 Task: Reply All to email with the signature Allison Brown with the subject 'Request for feedback' from softage.1@softage.net with the message 'I wanted to follow up on the request for a budget increase for the project.'
Action: Mouse moved to (983, 163)
Screenshot: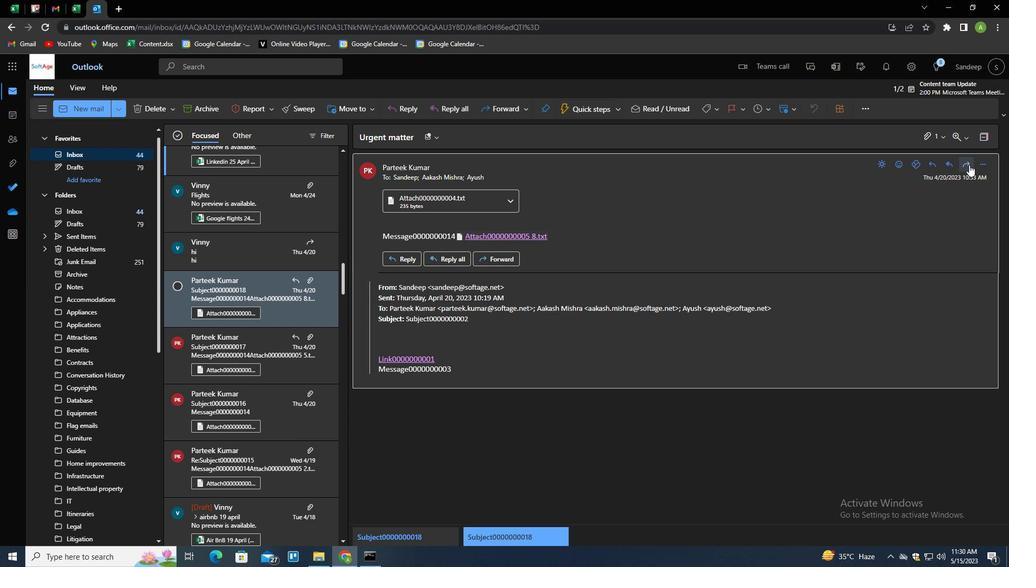 
Action: Mouse pressed left at (983, 163)
Screenshot: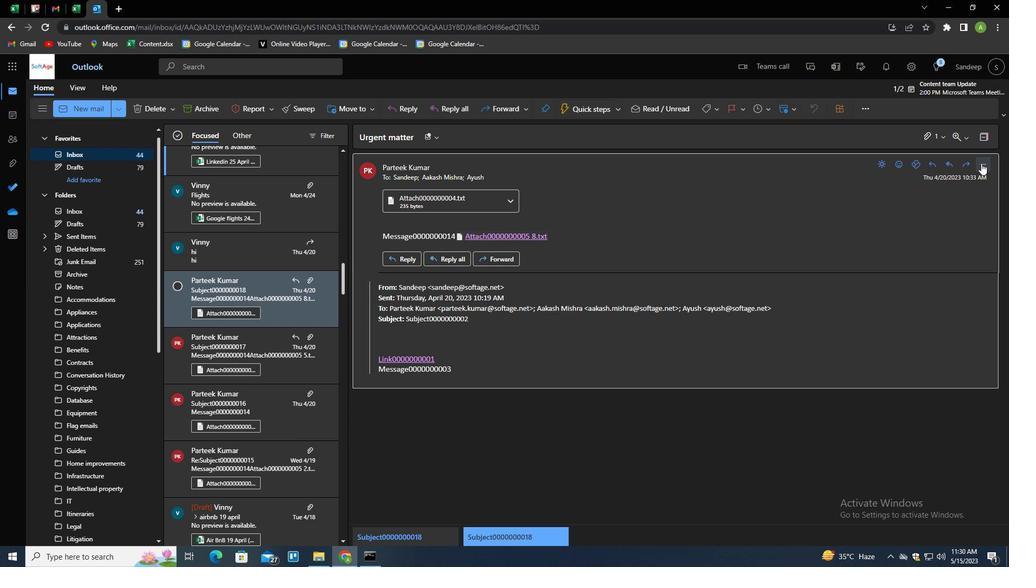 
Action: Mouse moved to (922, 197)
Screenshot: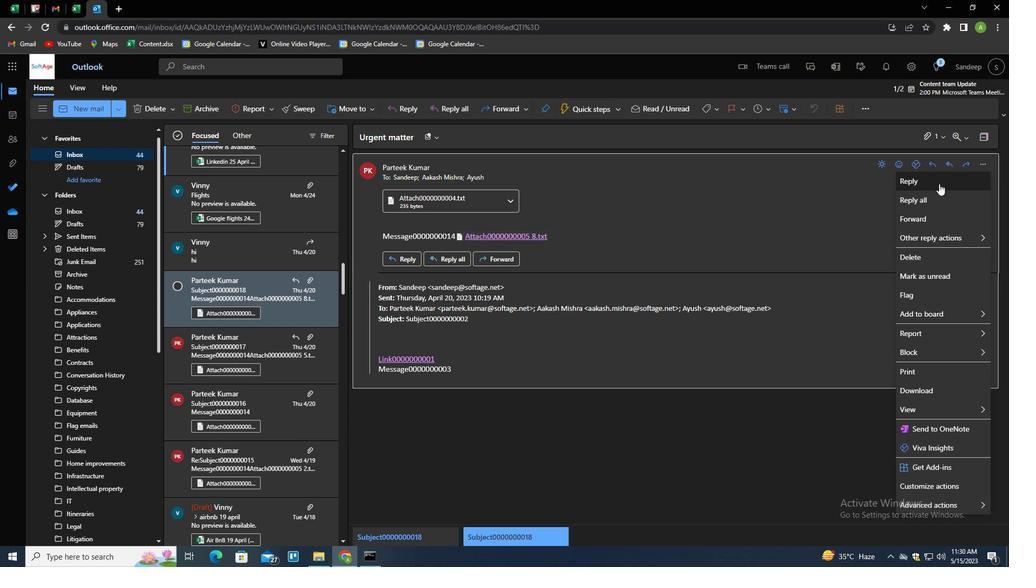 
Action: Mouse pressed left at (922, 197)
Screenshot: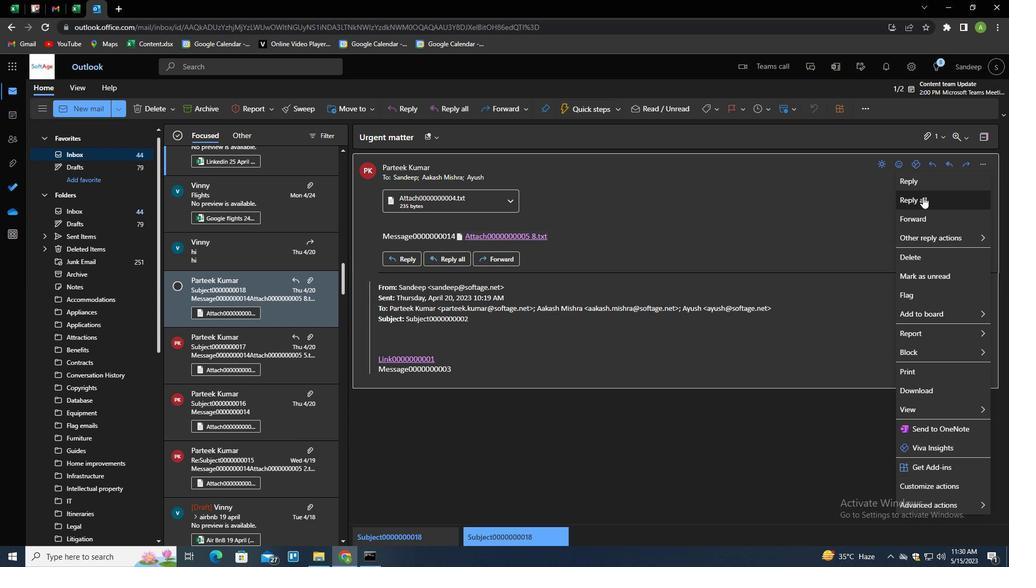 
Action: Mouse moved to (711, 110)
Screenshot: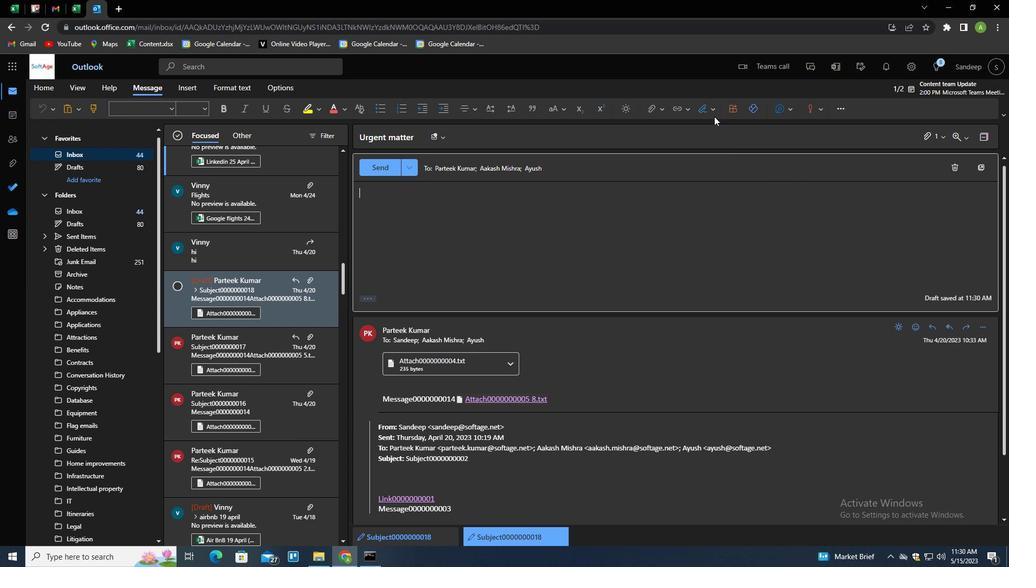 
Action: Mouse pressed left at (711, 110)
Screenshot: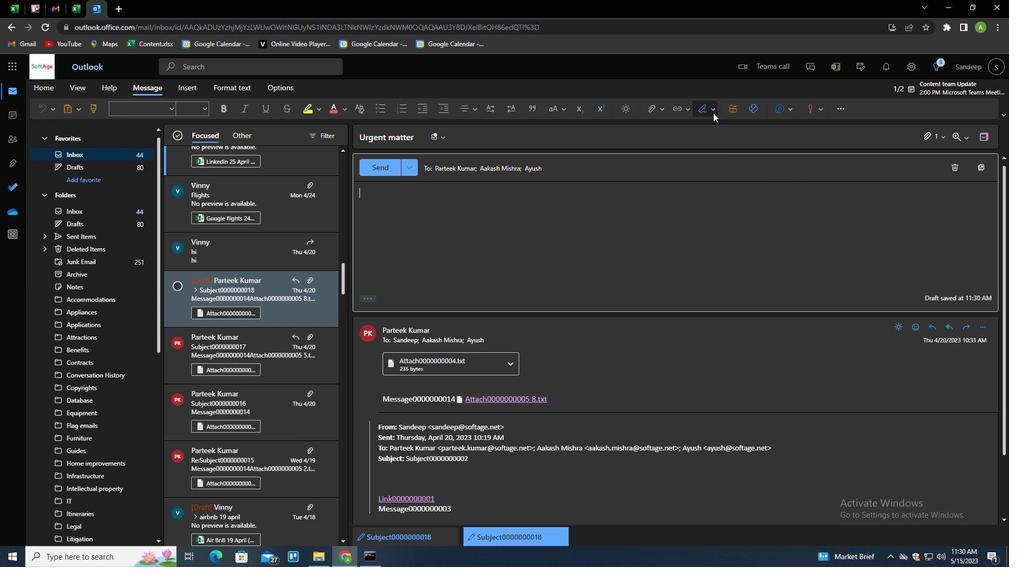 
Action: Mouse moved to (703, 147)
Screenshot: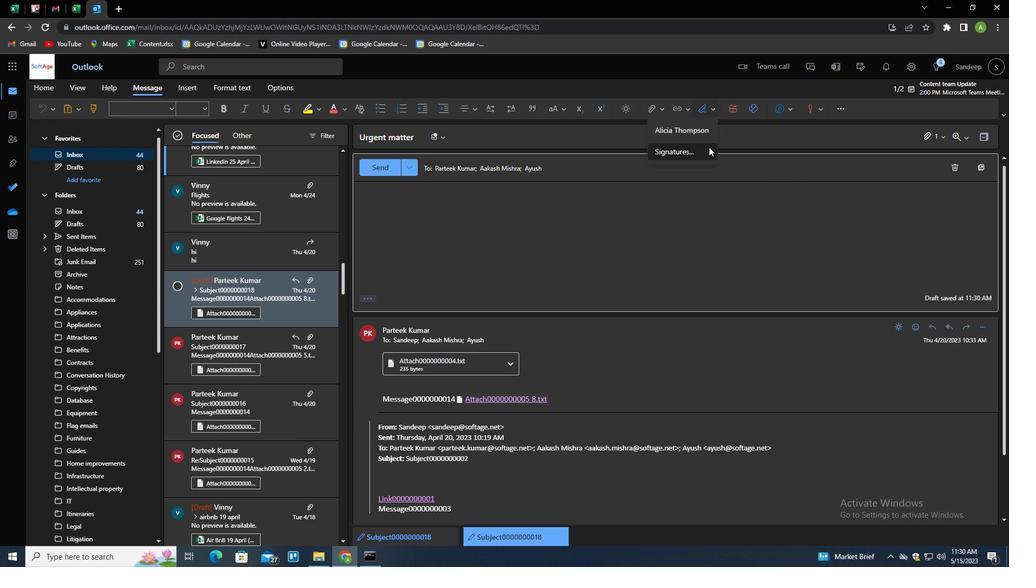 
Action: Mouse pressed left at (703, 147)
Screenshot: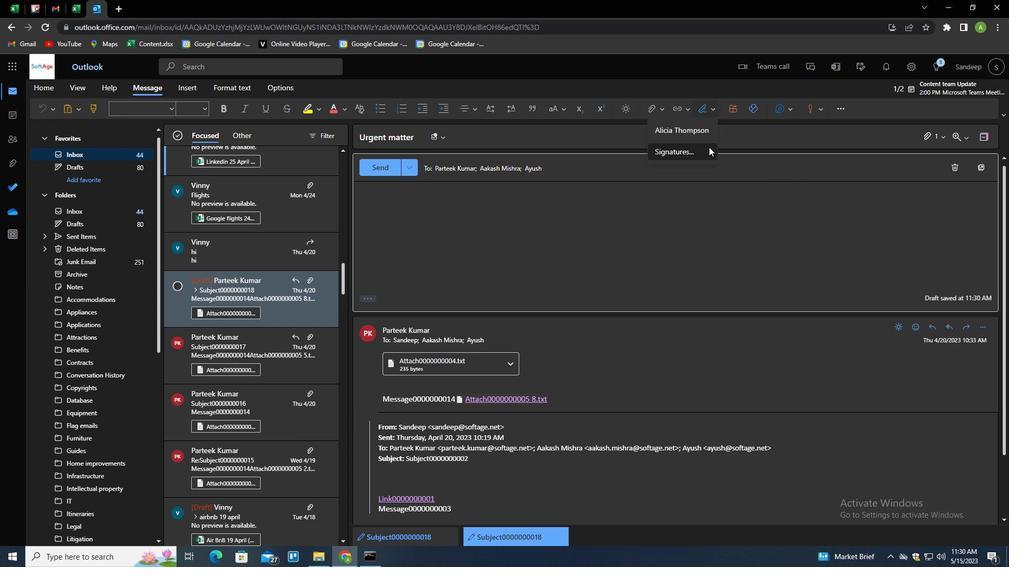 
Action: Mouse moved to (717, 191)
Screenshot: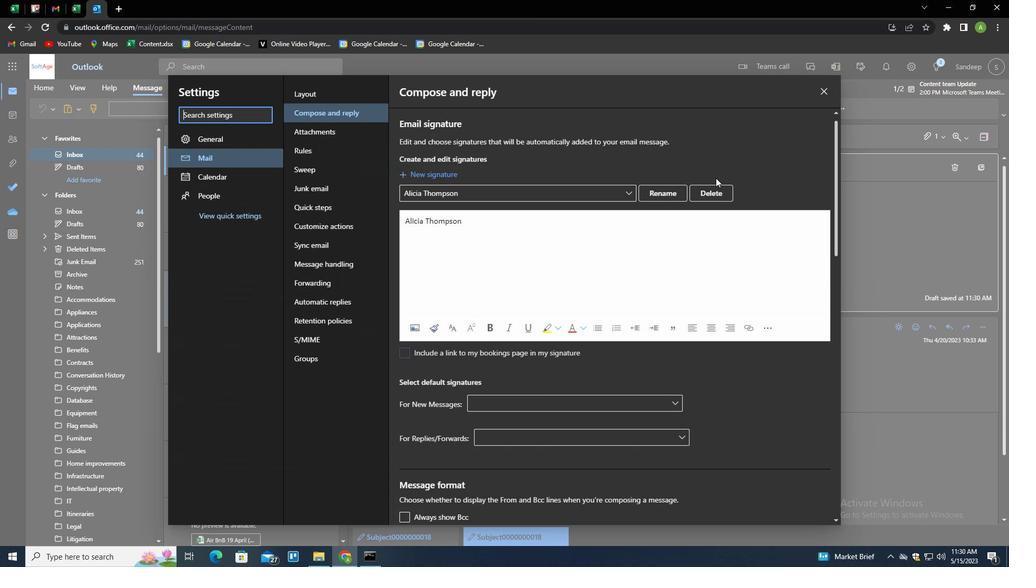 
Action: Mouse pressed left at (717, 191)
Screenshot: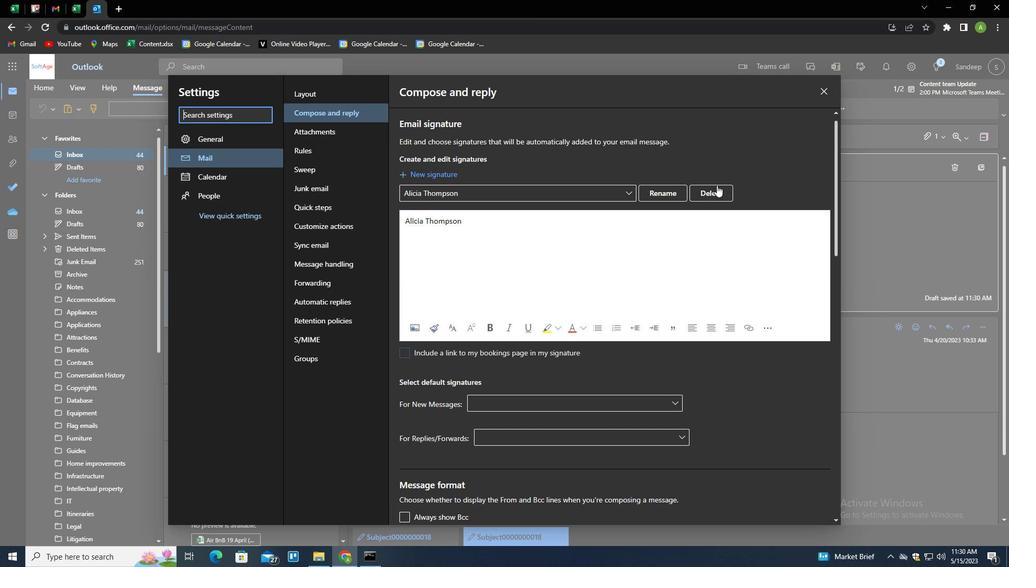 
Action: Mouse moved to (712, 194)
Screenshot: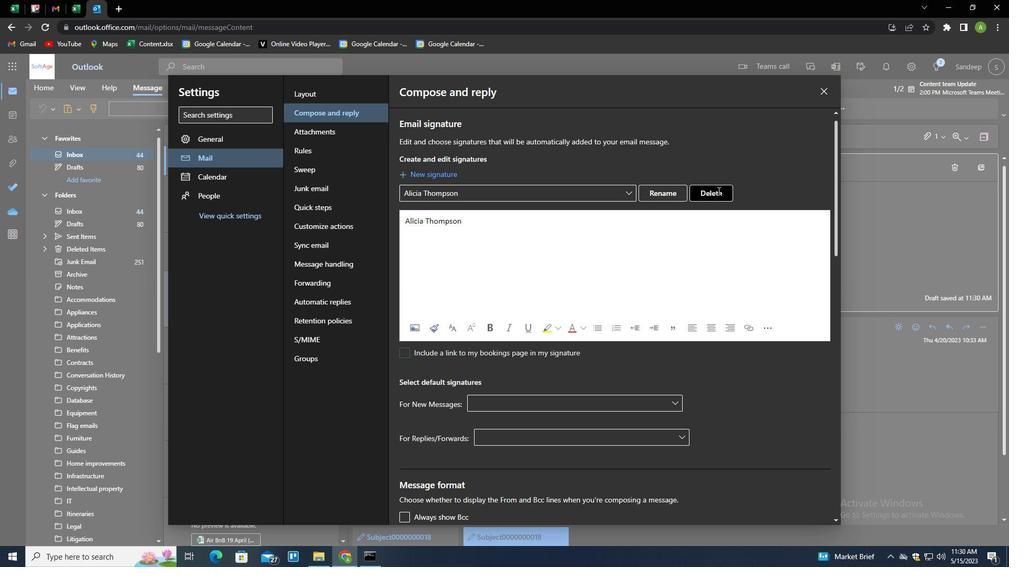 
Action: Mouse pressed left at (712, 194)
Screenshot: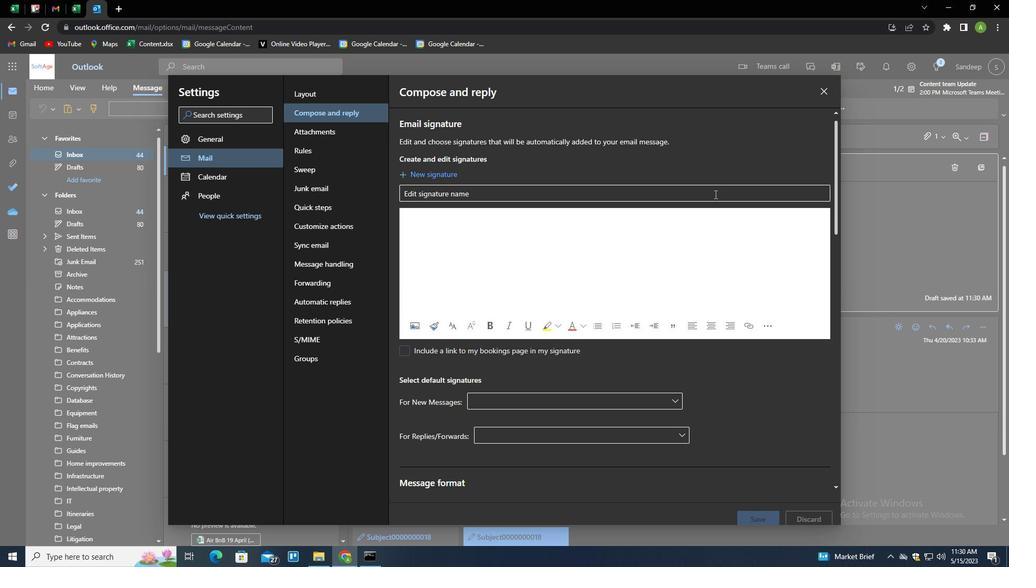 
Action: Key pressed <Key.shift>ALLISON<Key.space><Key.shift>BROWN<Key.tab><Key.shift>ALLISON<Key.space><Key.shift>BROWN
Screenshot: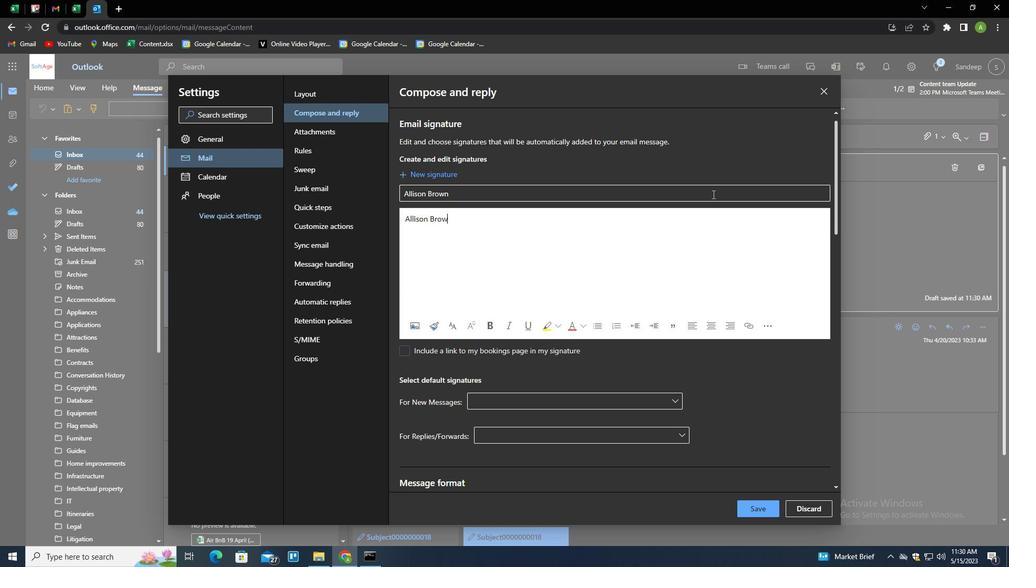 
Action: Mouse moved to (761, 512)
Screenshot: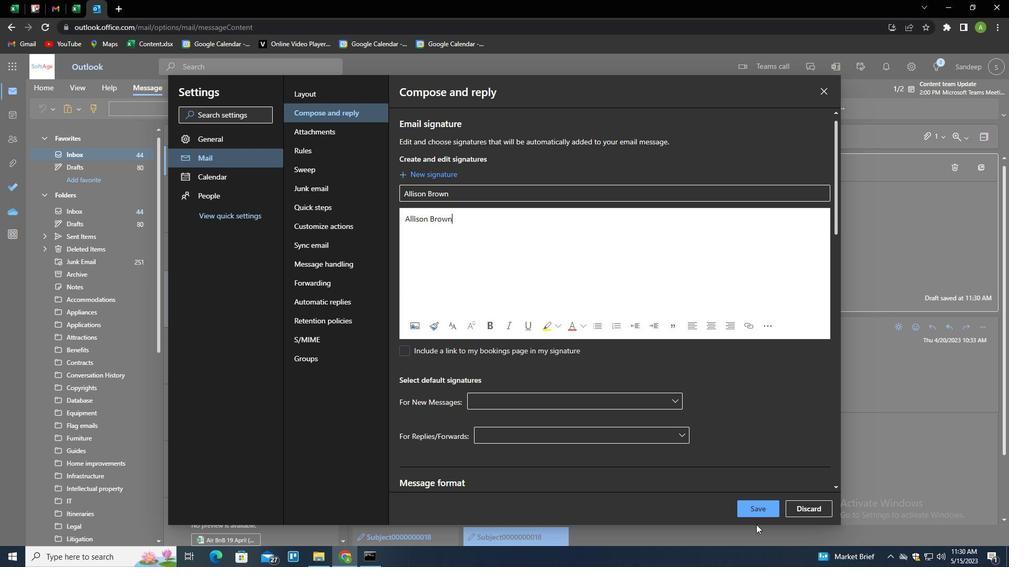 
Action: Mouse pressed left at (761, 512)
Screenshot: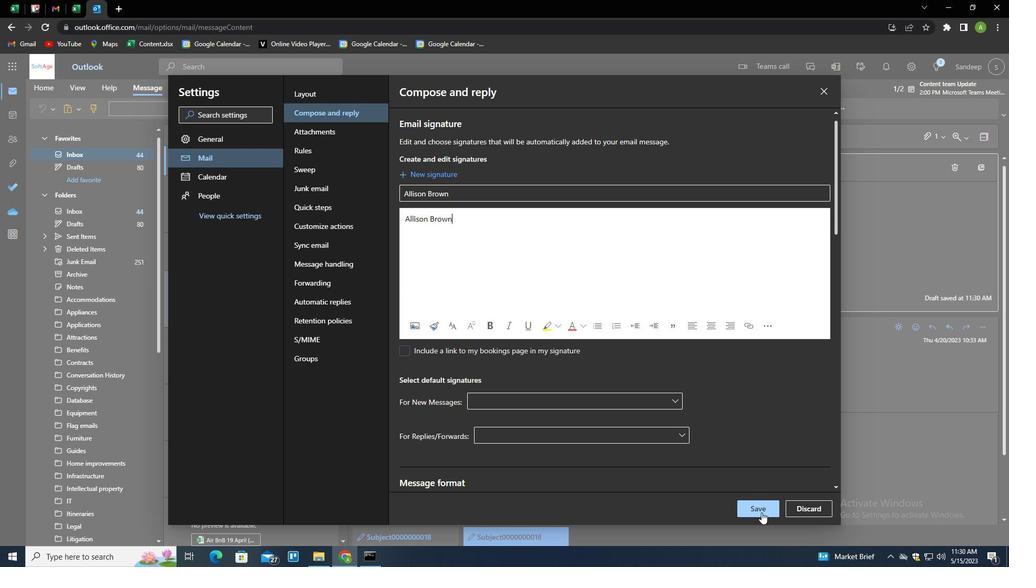 
Action: Mouse moved to (888, 306)
Screenshot: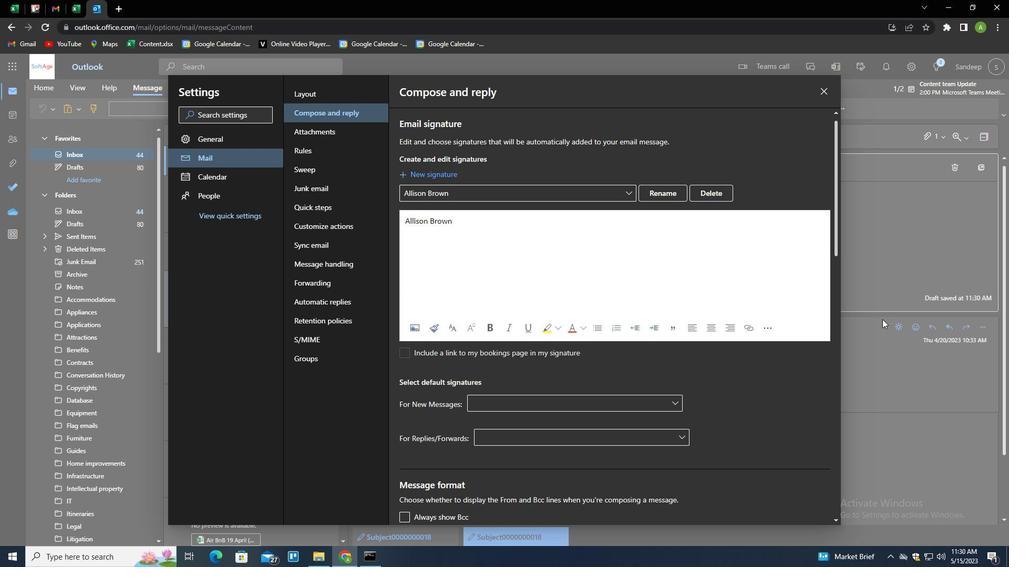 
Action: Mouse pressed left at (888, 306)
Screenshot: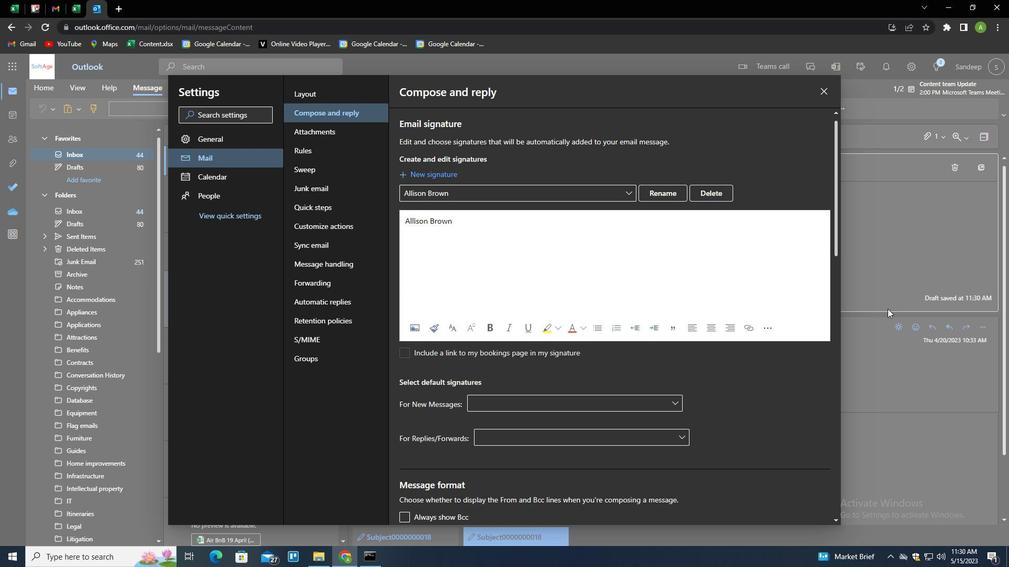 
Action: Mouse moved to (703, 110)
Screenshot: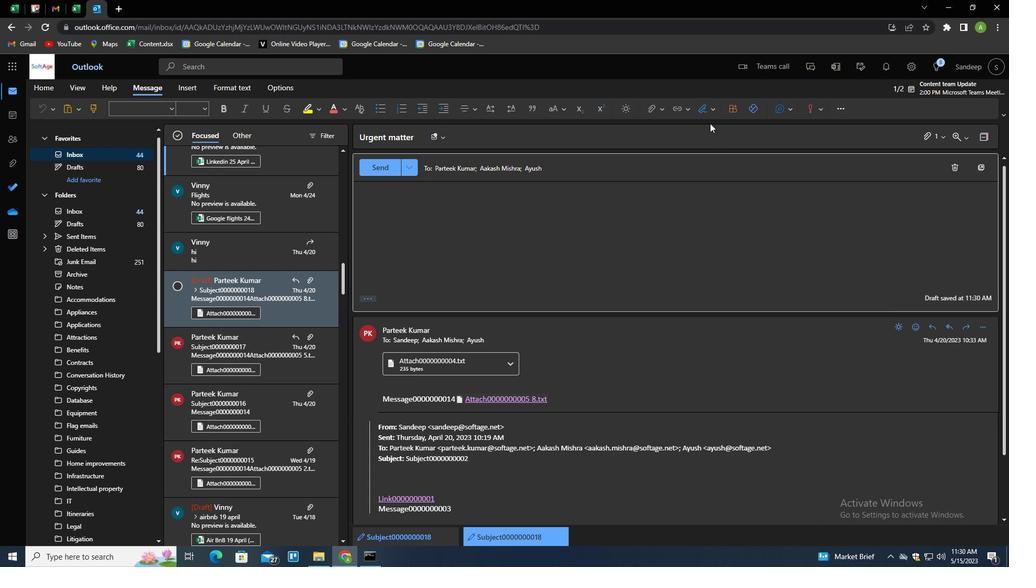 
Action: Mouse pressed left at (703, 110)
Screenshot: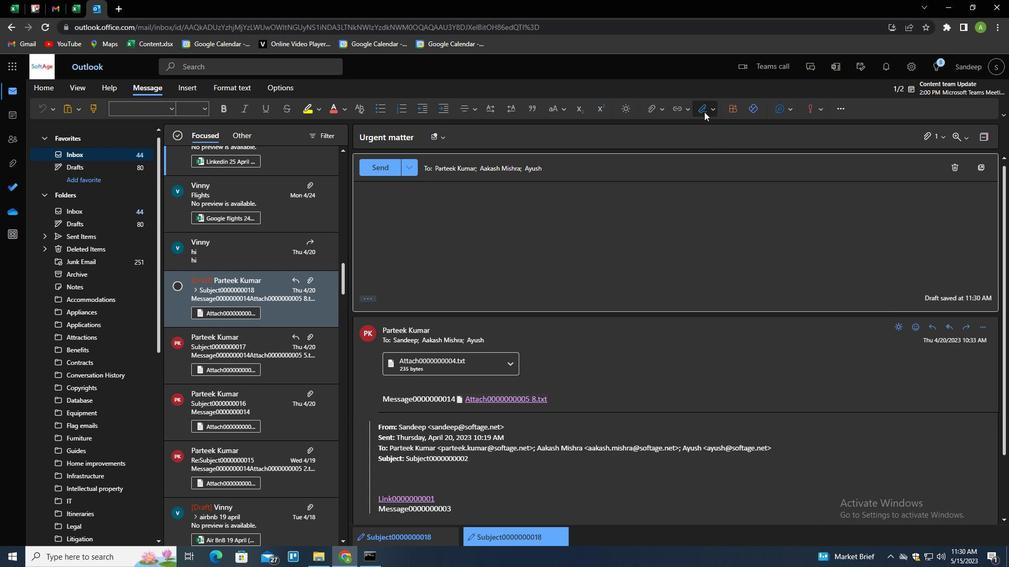 
Action: Mouse moved to (696, 127)
Screenshot: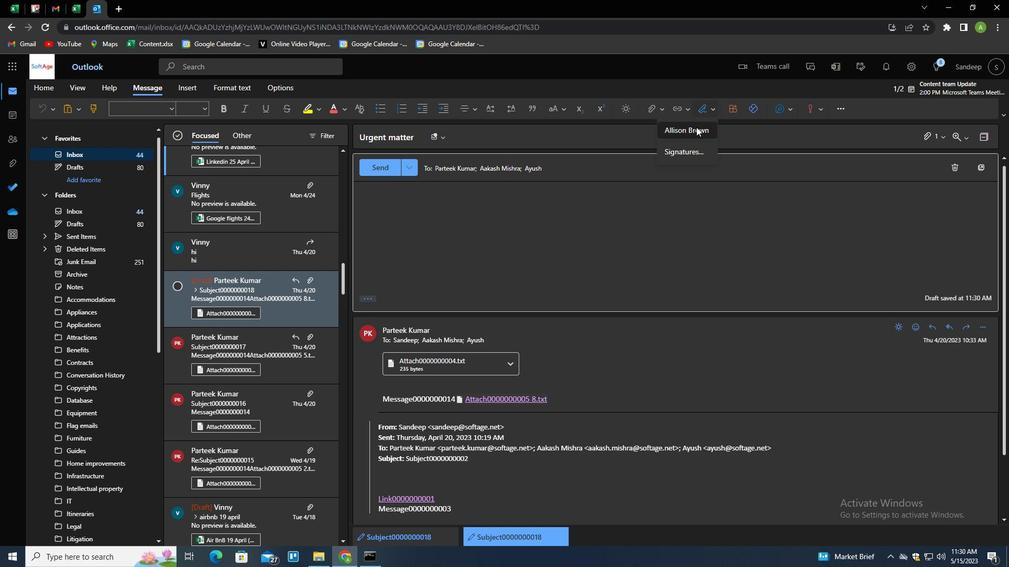 
Action: Mouse pressed left at (696, 127)
Screenshot: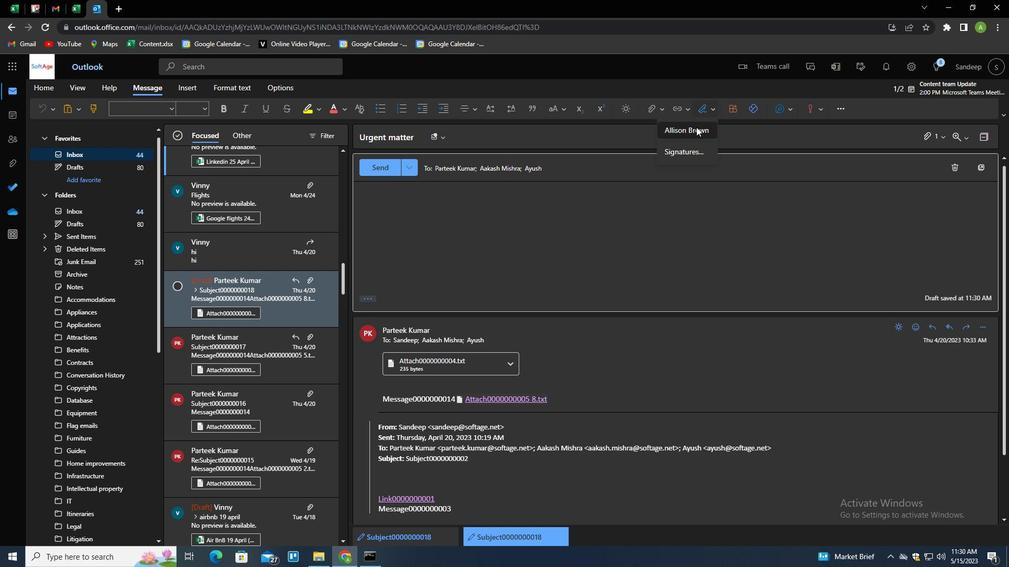 
Action: Mouse moved to (373, 296)
Screenshot: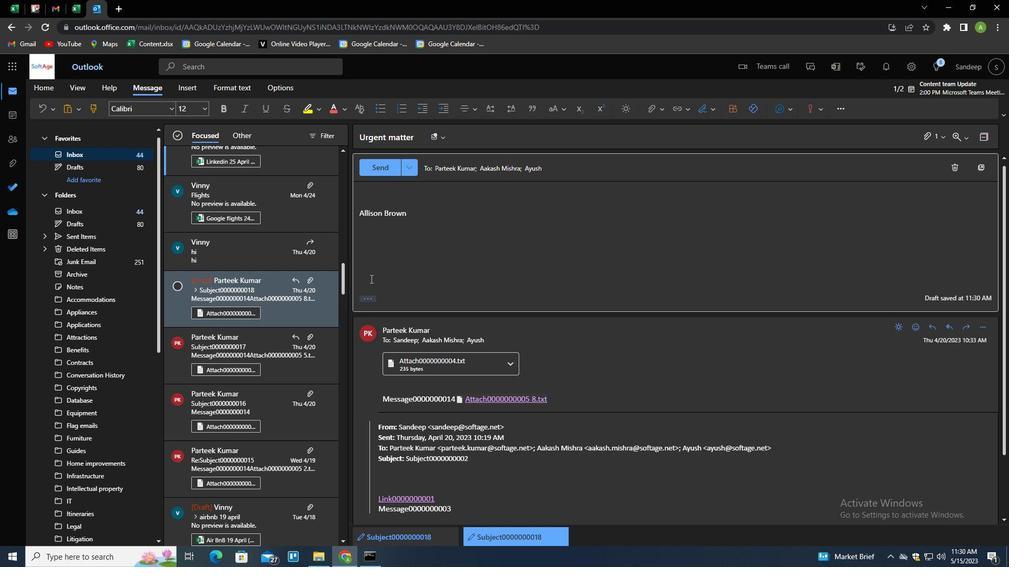
Action: Mouse pressed left at (373, 296)
Screenshot: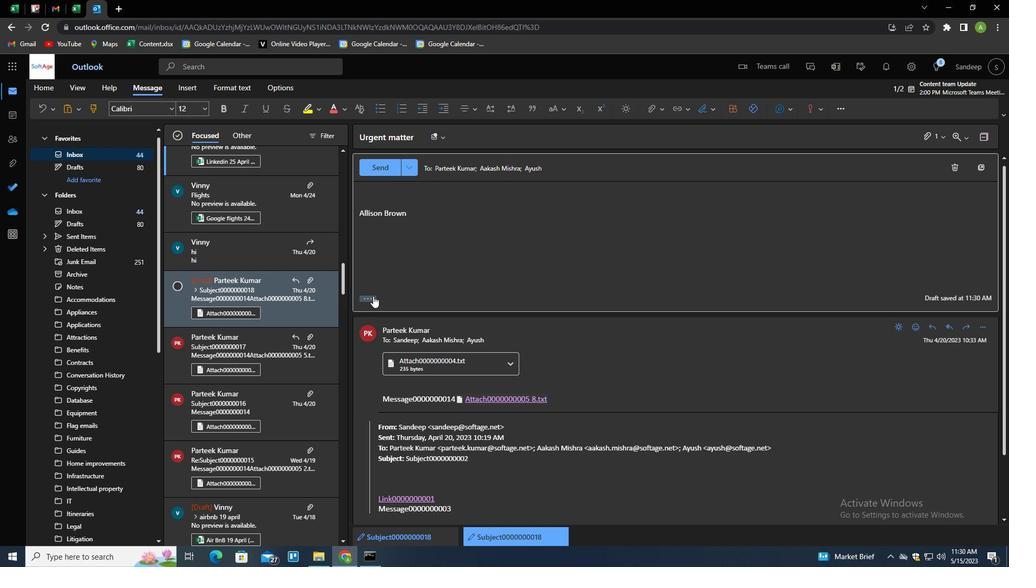 
Action: Mouse moved to (419, 166)
Screenshot: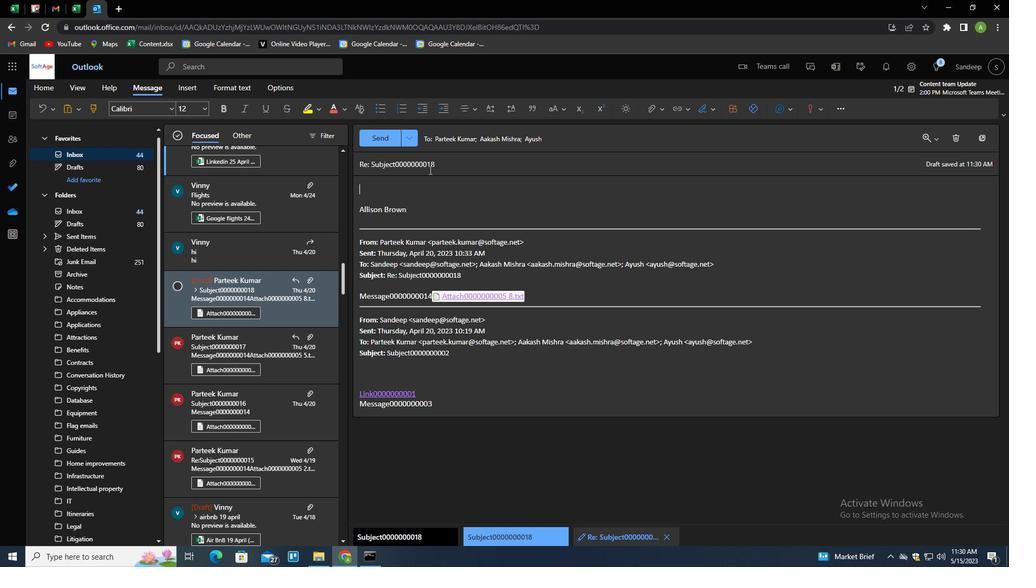 
Action: Mouse pressed left at (419, 166)
Screenshot: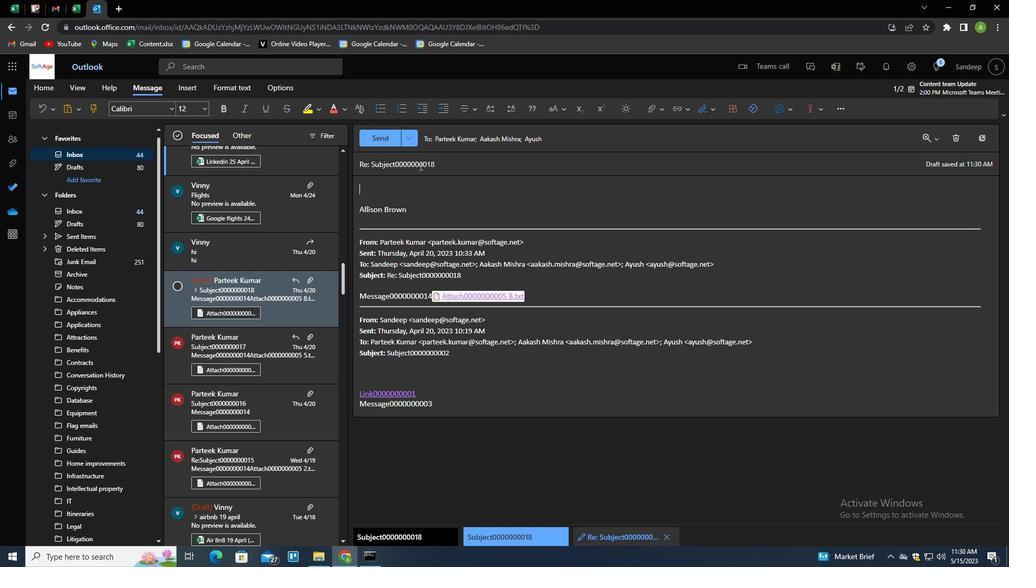 
Action: Mouse pressed left at (419, 166)
Screenshot: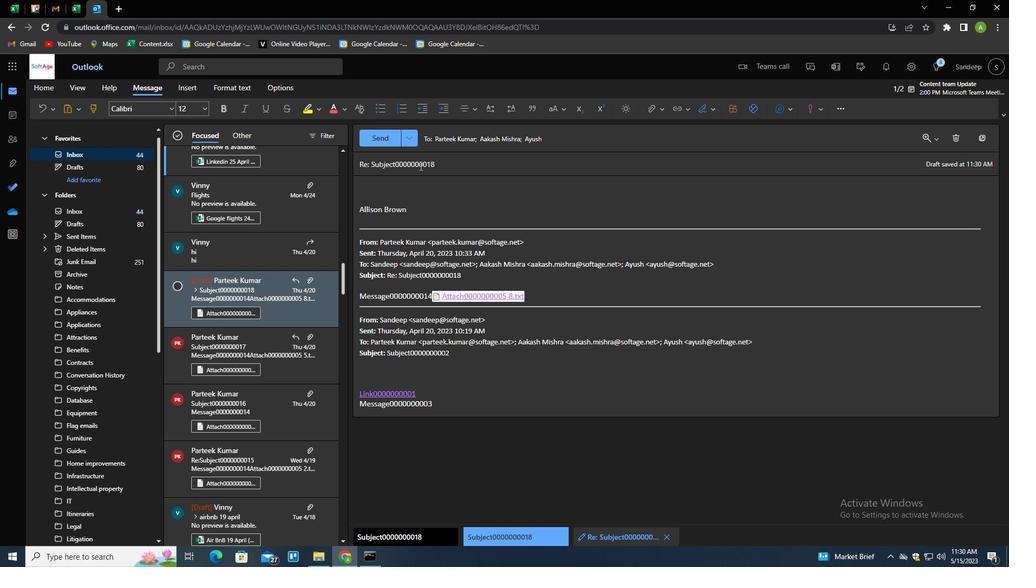 
Action: Mouse pressed left at (419, 166)
Screenshot: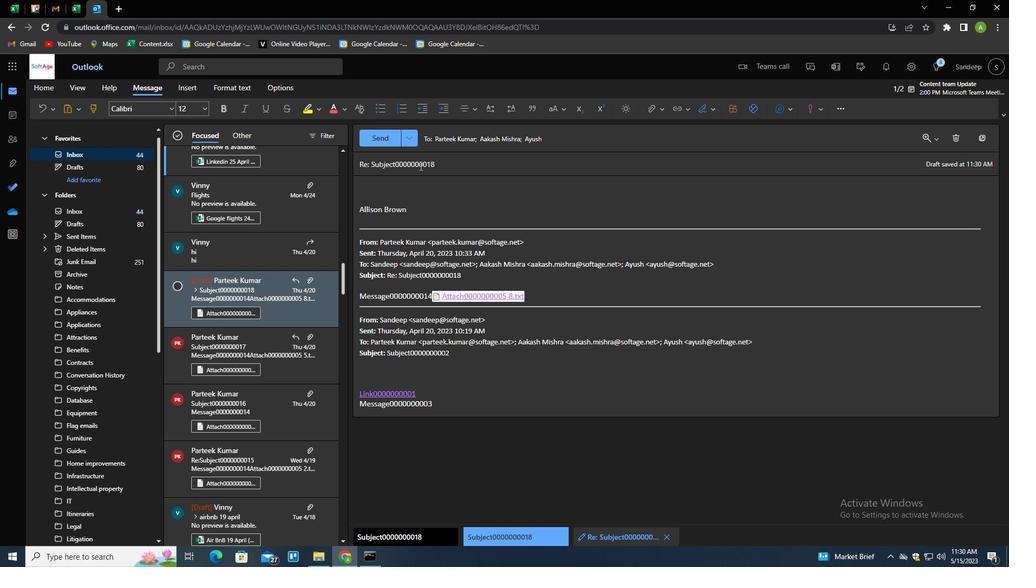 
Action: Key pressed <Key.shift><Key.shift><Key.shift><Key.shift><Key.shift><Key.shift><Key.shift><Key.shift><Key.shift><Key.shift><Key.shift><Key.shift><Key.shift><Key.shift><Key.shift><Key.shift><Key.shift><Key.shift><Key.shift><Key.shift><Key.shift>REQUEST<Key.space>FOR<Key.space>FEEDBACK
Screenshot: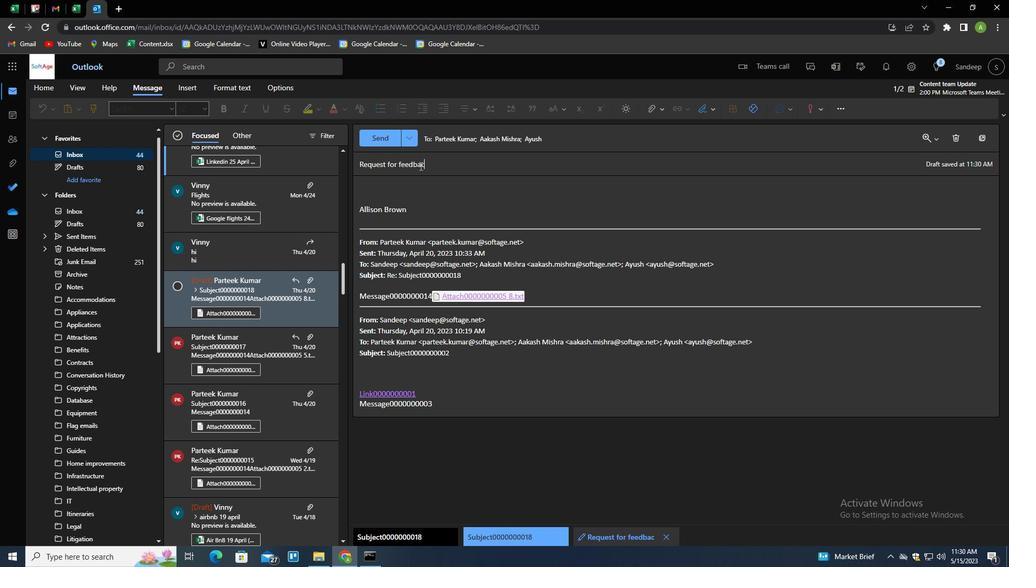 
Action: Mouse moved to (437, 179)
Screenshot: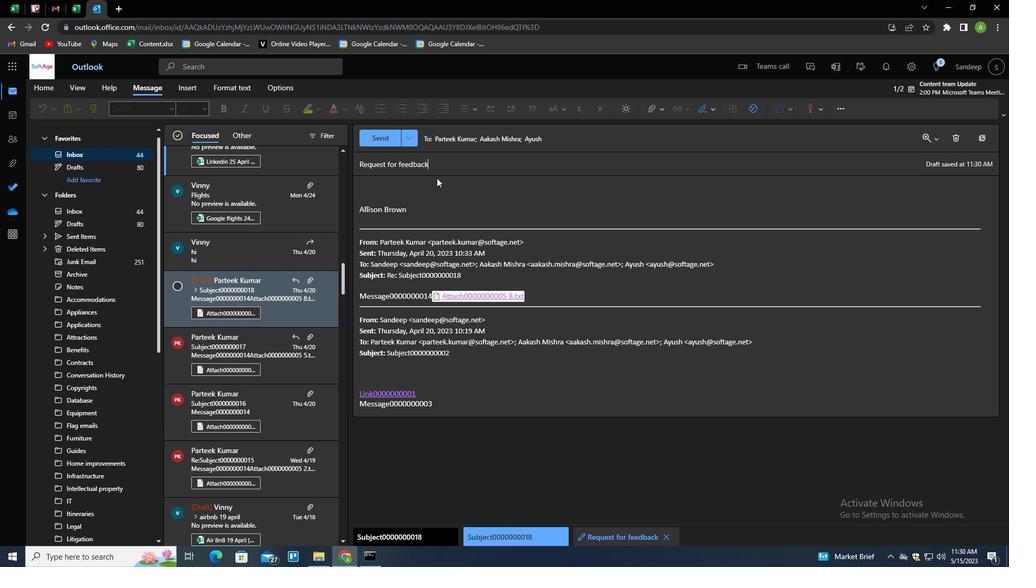 
Action: Key pressed <Key.tab><Key.shift>I<Key.space>WANTED<Key.space>TO<Key.space>FOLLOW<Key.space>UP<Key.space>O<Key.space><Key.backspace>N<Key.space>THE<Key.space>REQUEST<Key.space>FOR<Key.space>A<Key.space>BUDGER<Key.backspace>T<Key.space>INCREASE<Key.space>FOR<Key.space>THE<Key.space>PROJECT.
Screenshot: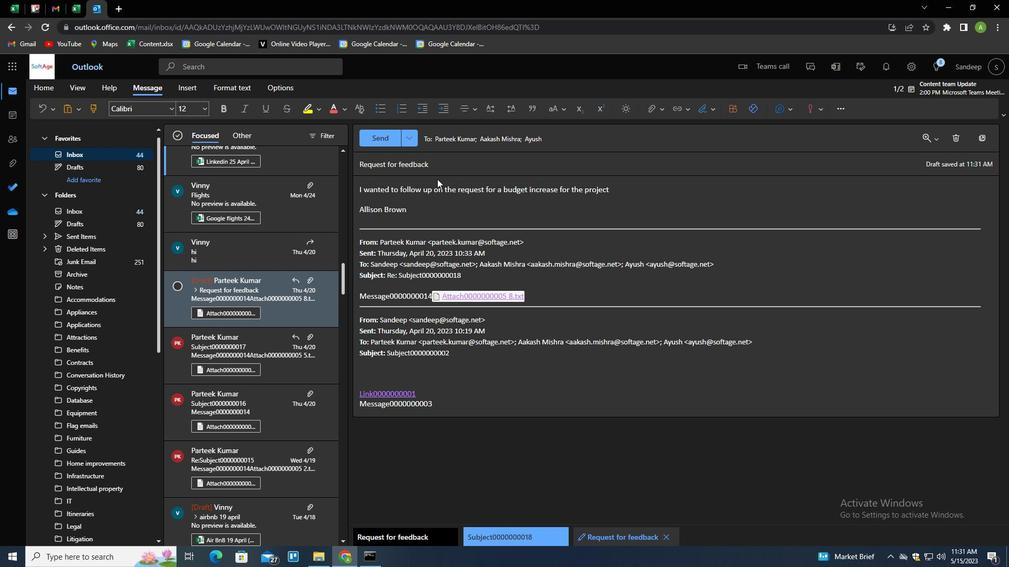 
Action: Mouse moved to (386, 138)
Screenshot: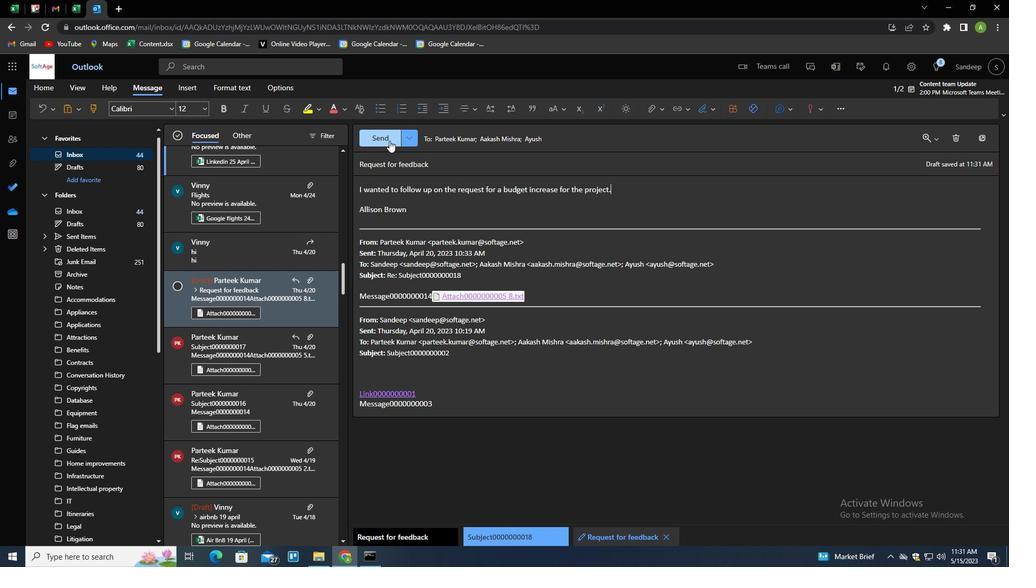 
Action: Mouse pressed left at (386, 138)
Screenshot: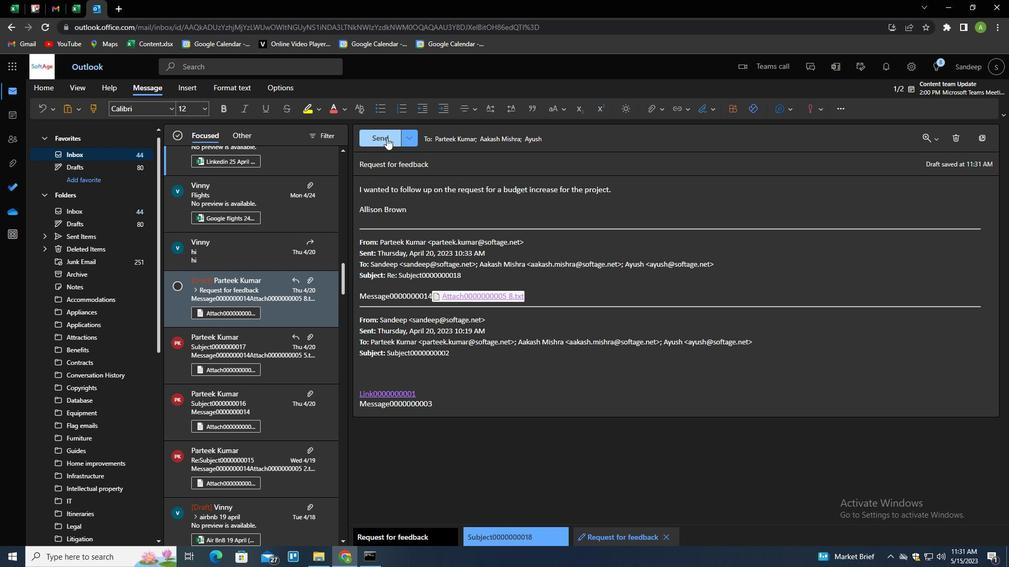 
Action: Mouse moved to (558, 290)
Screenshot: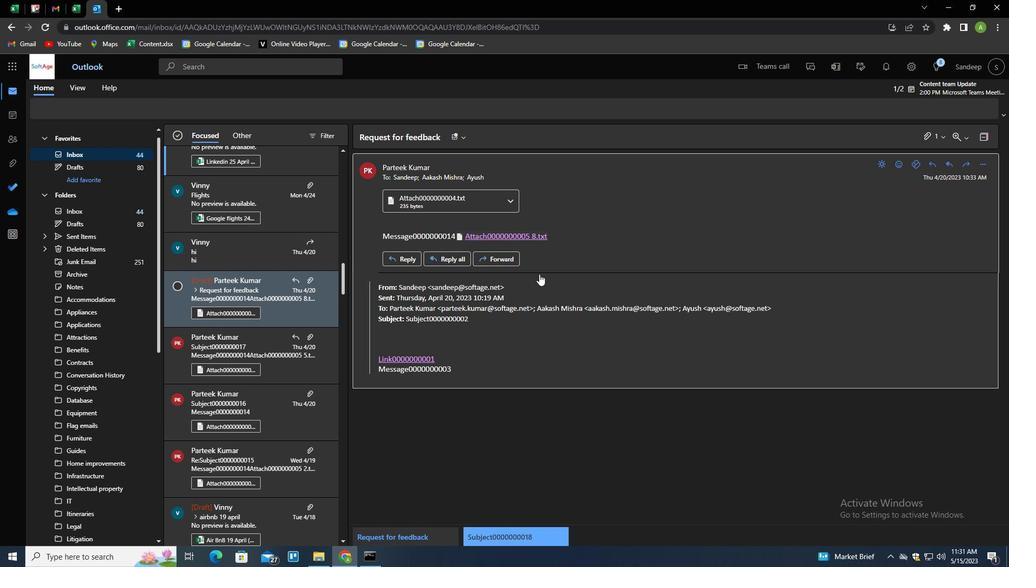 
